 Task: Create a section Rocket Run and in the section, add a milestone Capacity planning and management in the project ClickTech
Action: Mouse moved to (51, 216)
Screenshot: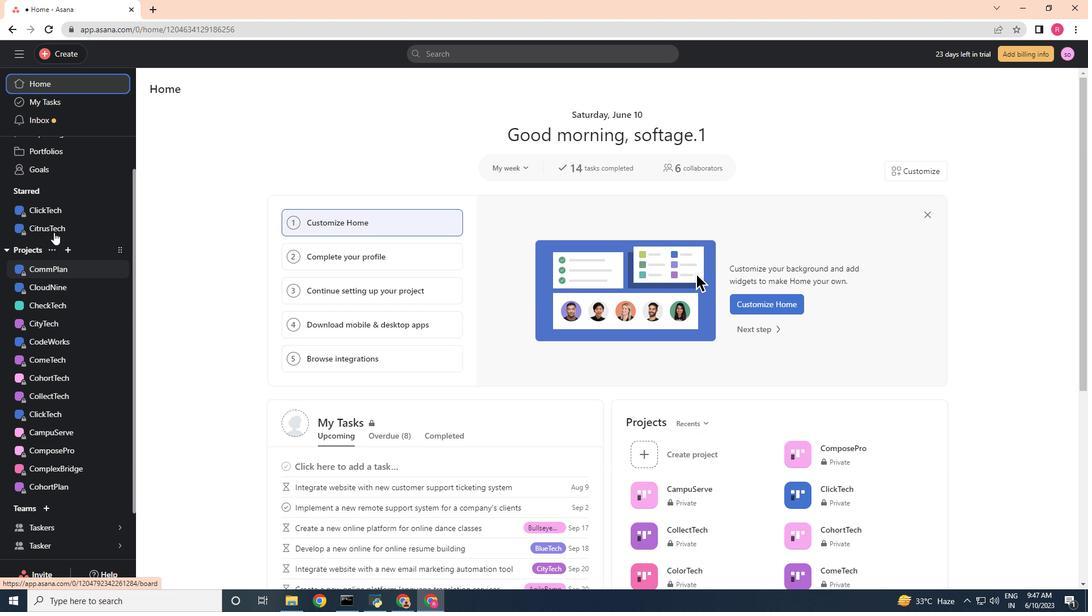 
Action: Mouse pressed left at (51, 216)
Screenshot: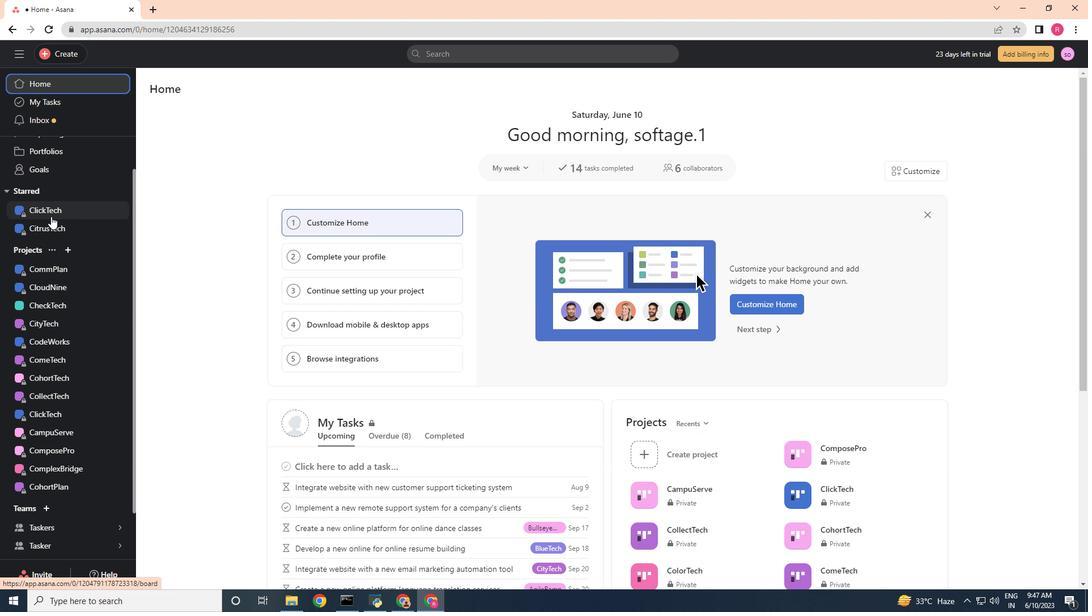 
Action: Mouse moved to (443, 584)
Screenshot: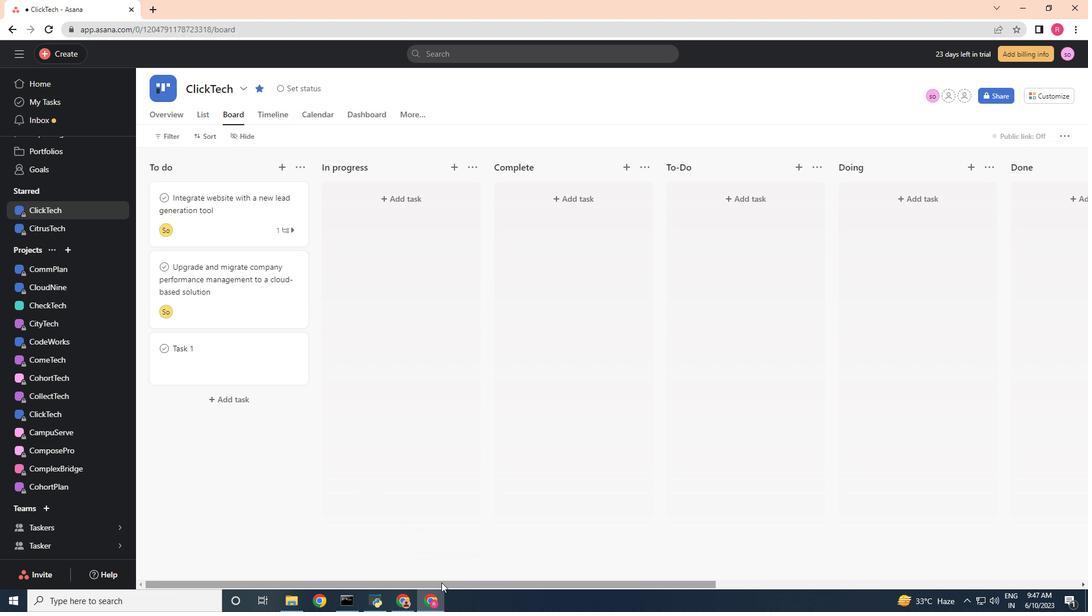 
Action: Mouse pressed left at (443, 584)
Screenshot: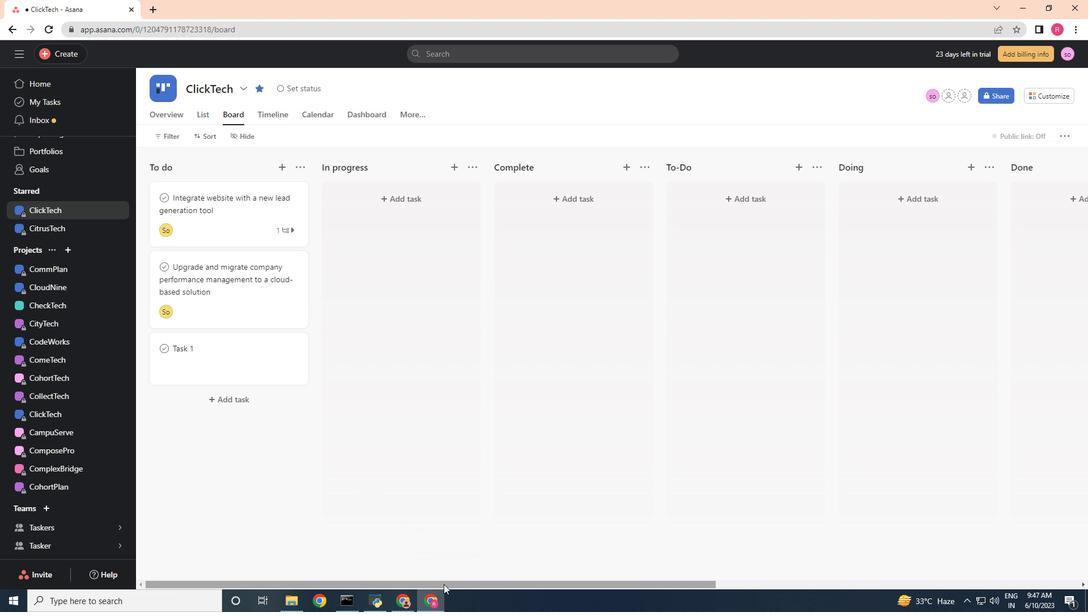 
Action: Mouse moved to (722, 585)
Screenshot: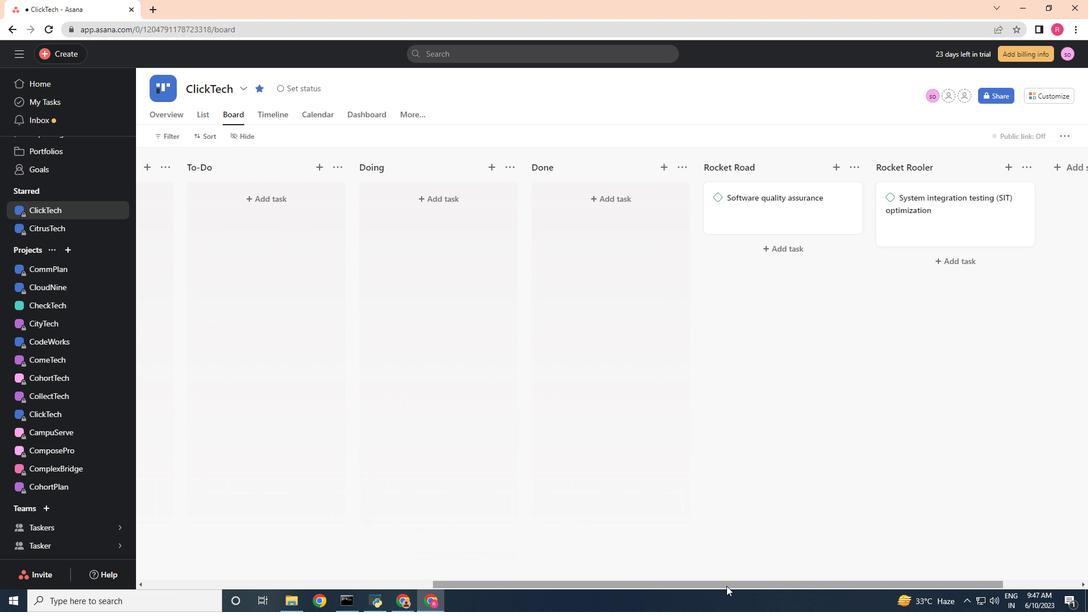 
Action: Mouse pressed left at (722, 585)
Screenshot: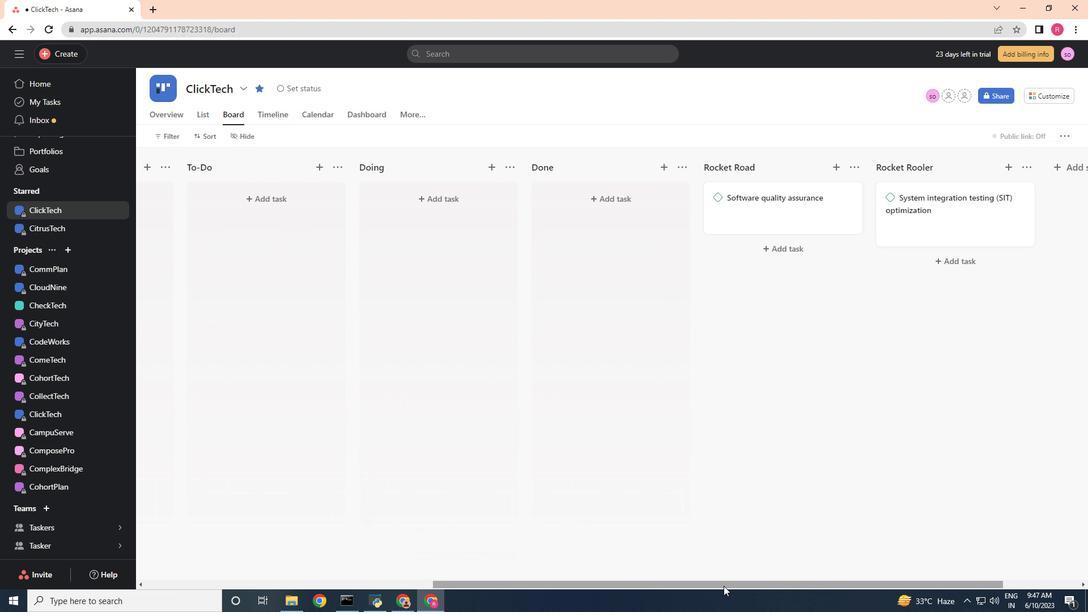 
Action: Mouse moved to (940, 159)
Screenshot: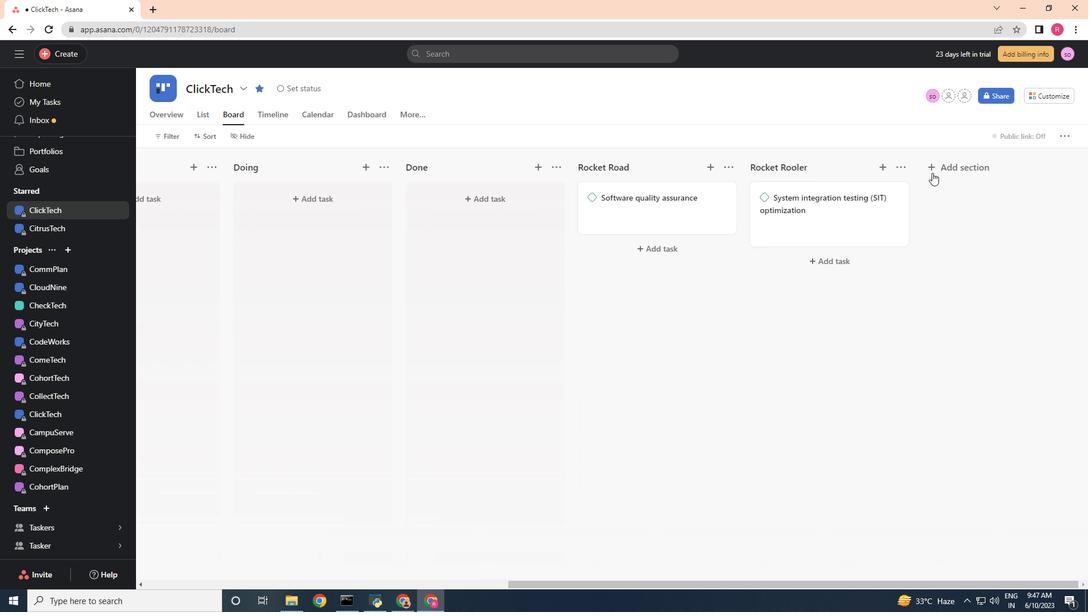 
Action: Mouse pressed left at (940, 159)
Screenshot: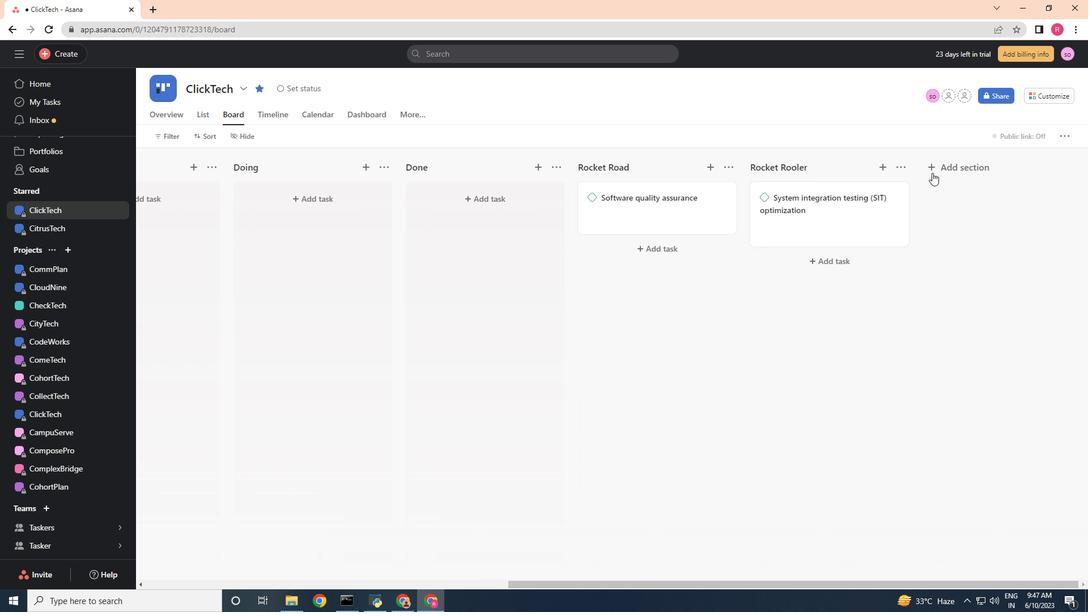 
Action: Mouse moved to (694, 259)
Screenshot: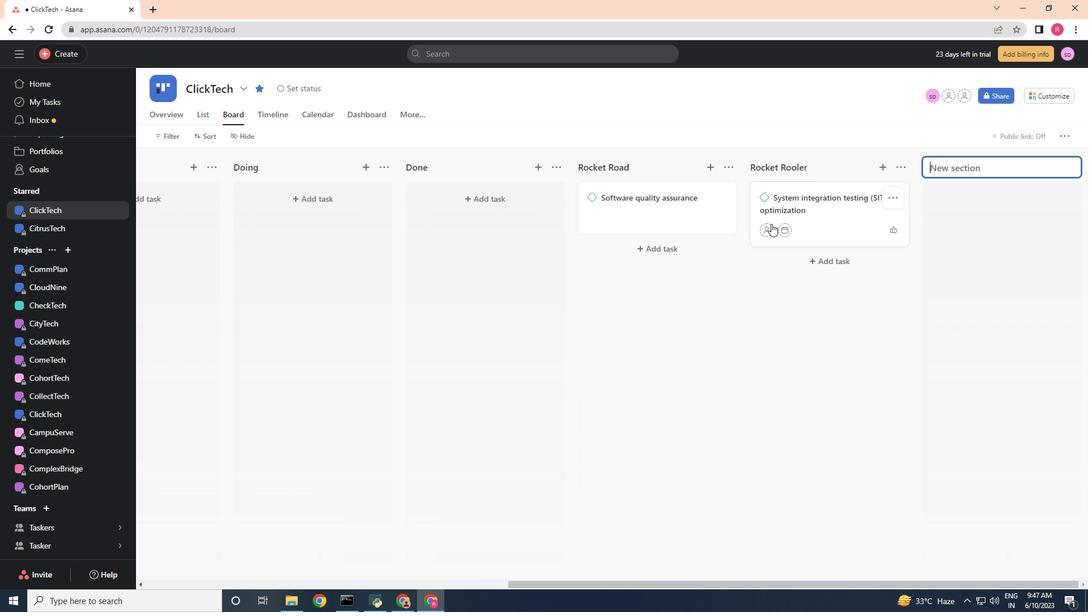 
Action: Key pressed <Key.shift>Rocket<Key.space>run<Key.enter>
Screenshot: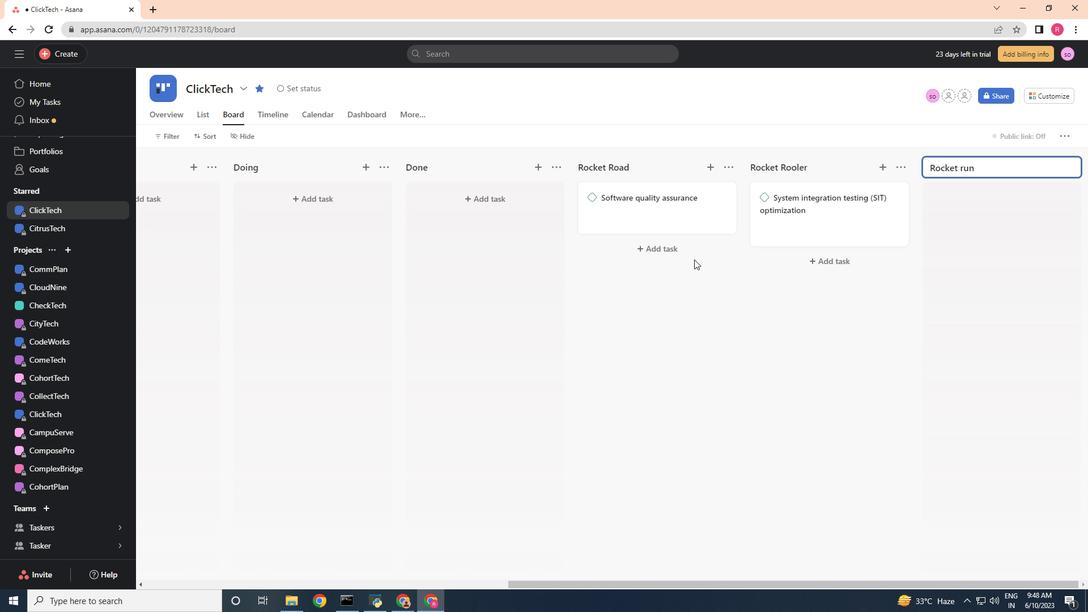 
Action: Mouse moved to (816, 200)
Screenshot: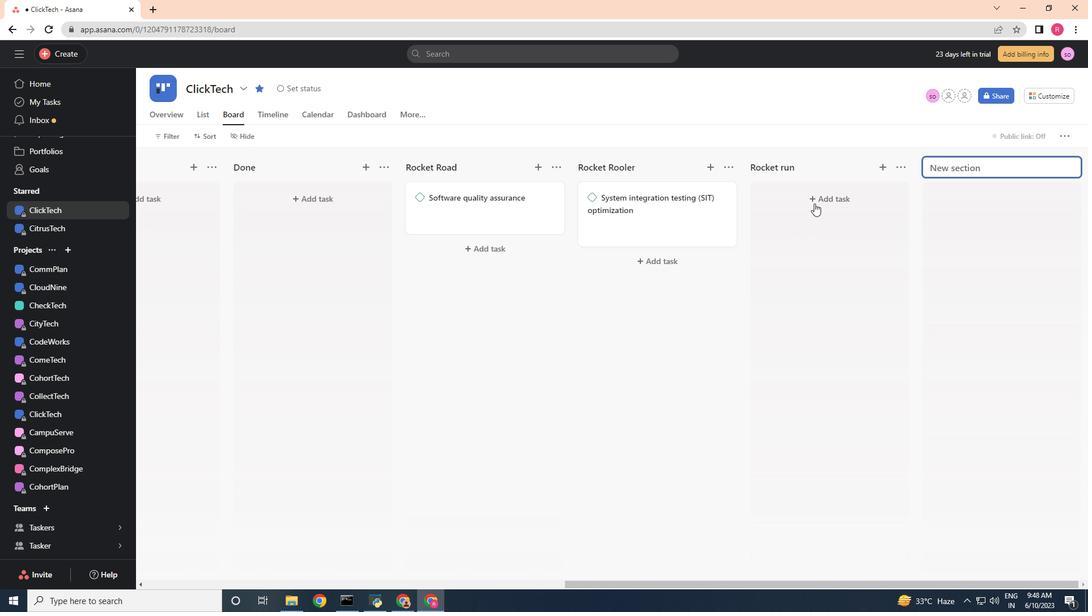
Action: Mouse pressed left at (816, 200)
Screenshot: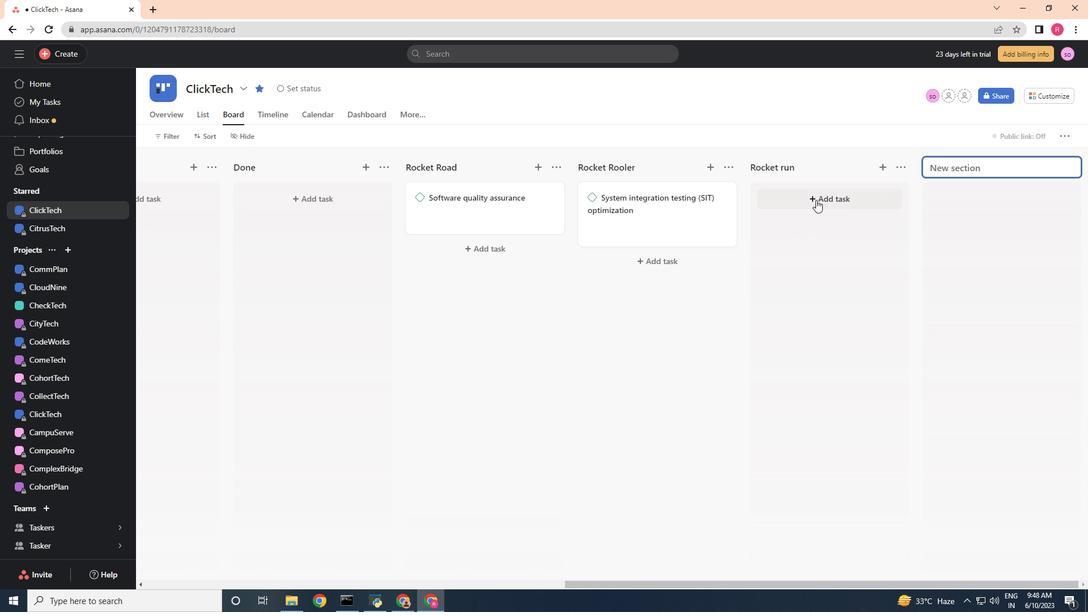 
Action: Mouse moved to (746, 231)
Screenshot: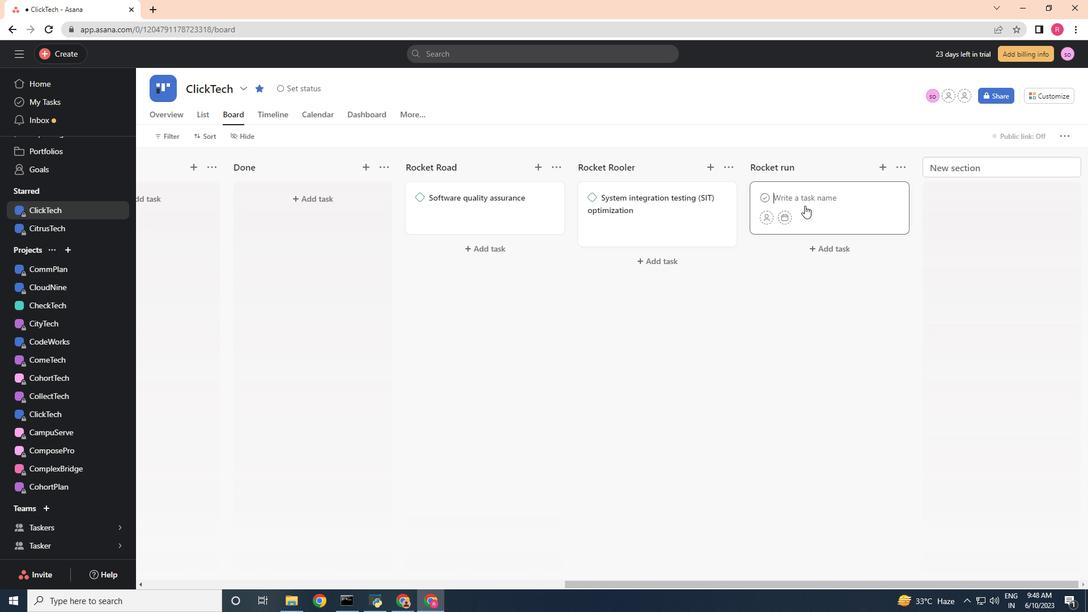 
Action: Key pressed <Key.shift><Key.shift><Key.shift>Capacity<Key.space>planning<Key.space>and<Key.space>management
Screenshot: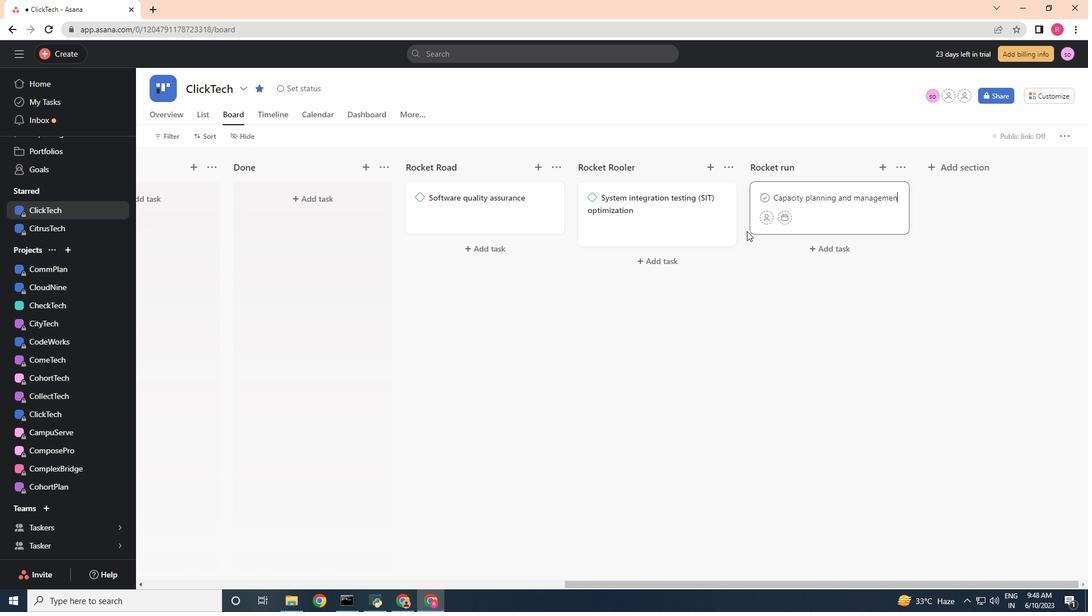 
Action: Mouse moved to (830, 230)
Screenshot: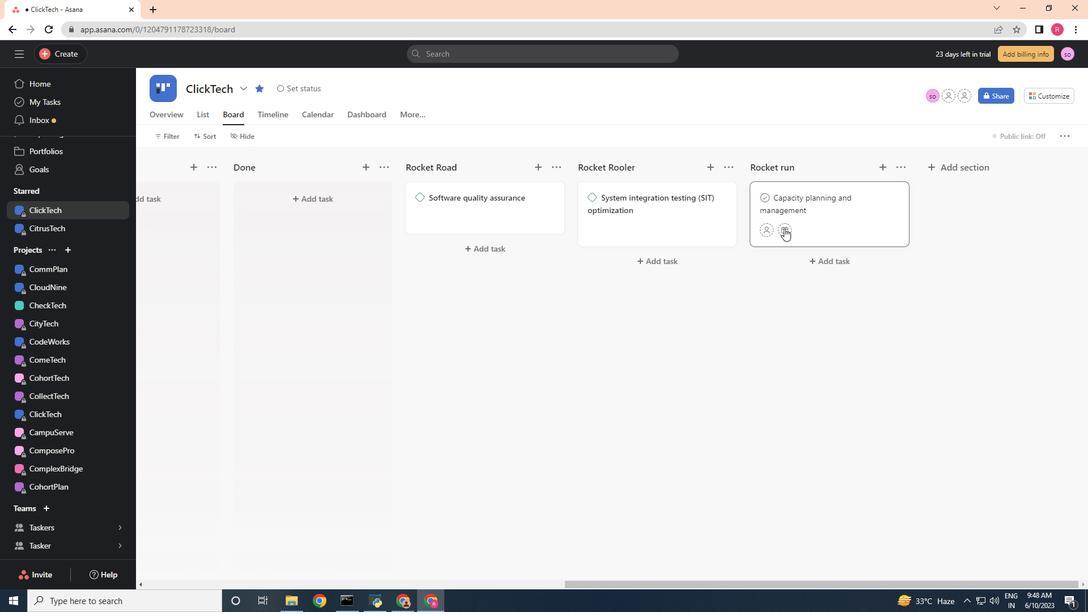 
Action: Mouse pressed right at (830, 230)
Screenshot: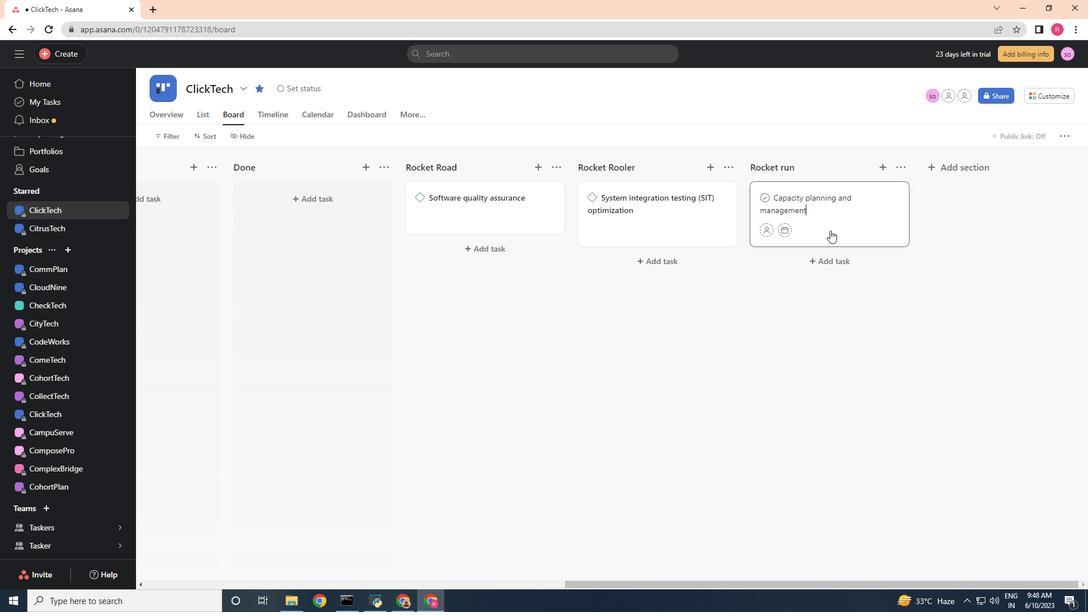 
Action: Mouse moved to (864, 423)
Screenshot: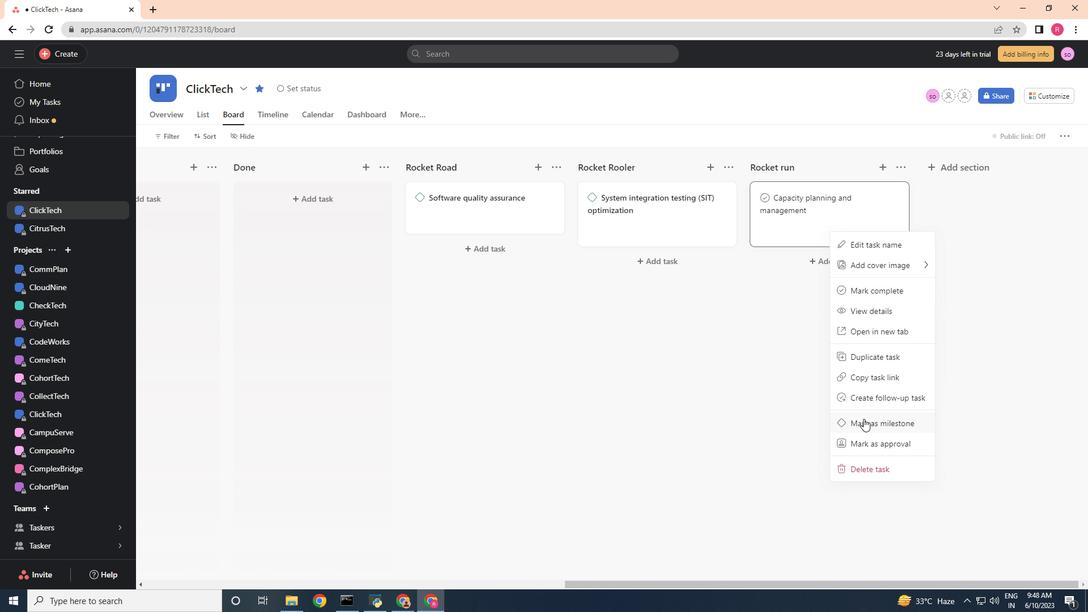 
Action: Mouse pressed left at (864, 423)
Screenshot: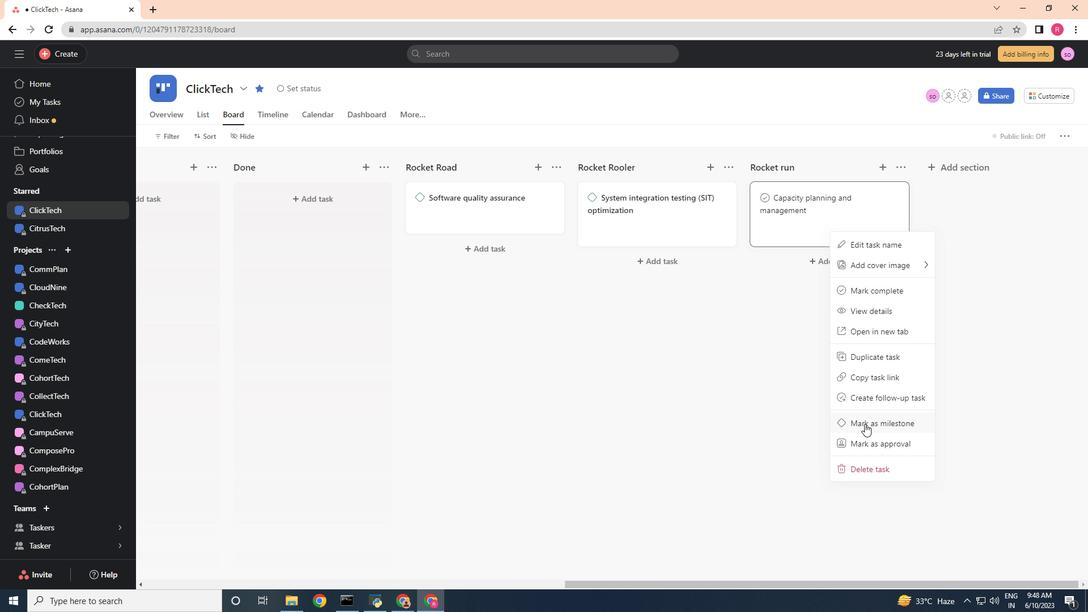 
Action: Mouse moved to (861, 421)
Screenshot: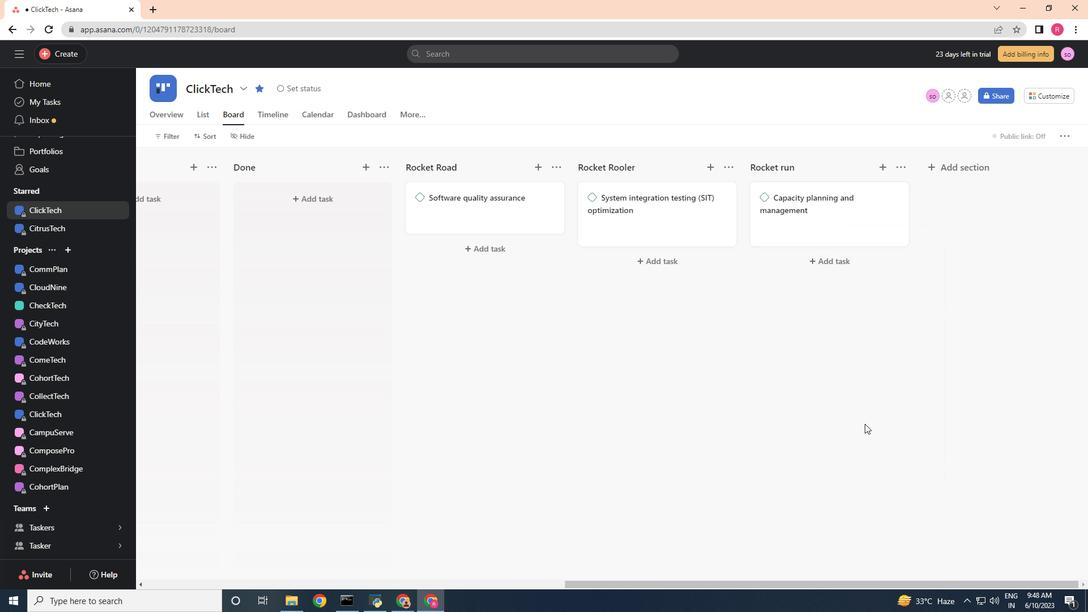 
